 Task: Review and manage tasks labeled 'Urgency' and 'Team-Score' in Outlook, and check related sent emails.
Action: Mouse moved to (13, 144)
Screenshot: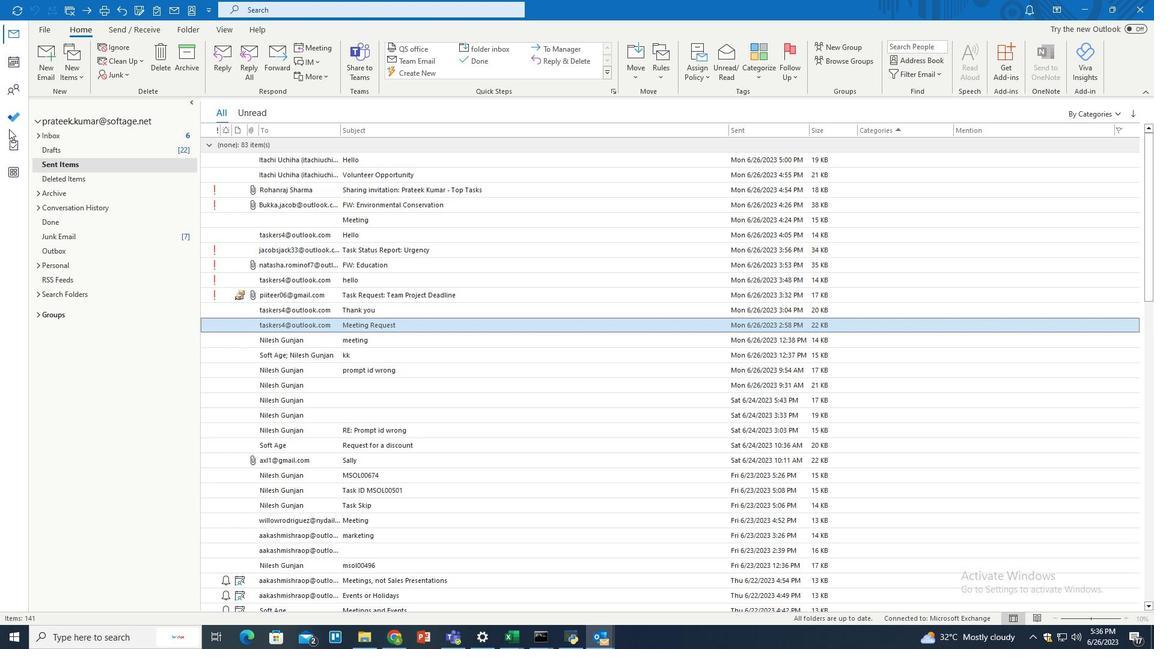 
Action: Mouse pressed left at (13, 144)
Screenshot: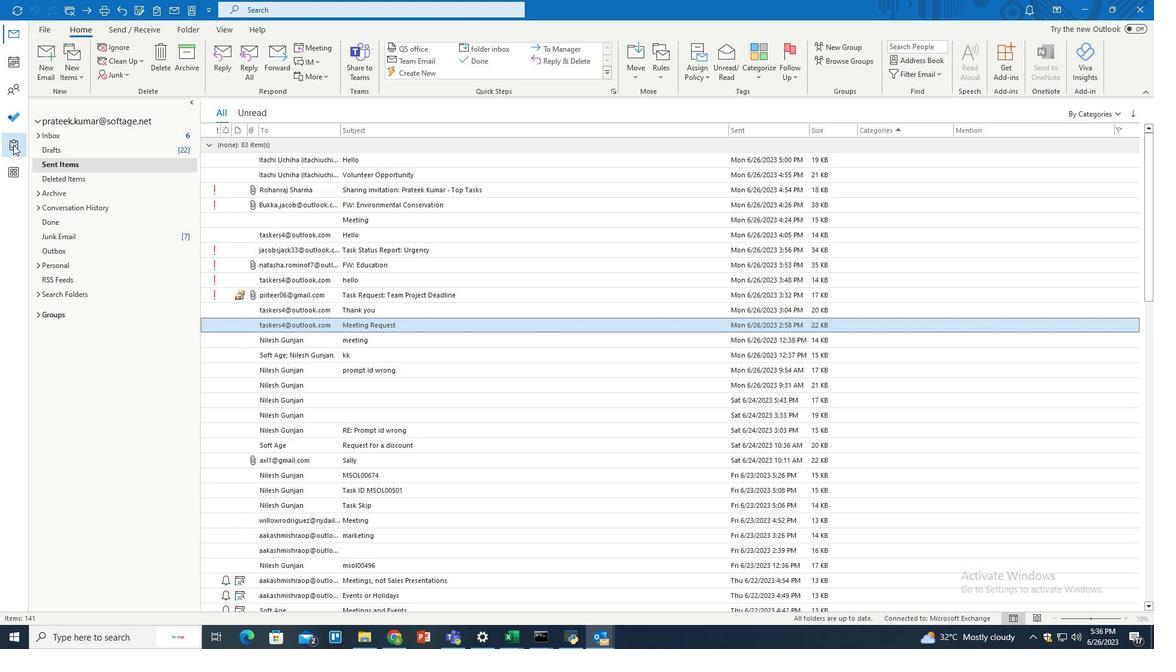 
Action: Mouse moved to (223, 27)
Screenshot: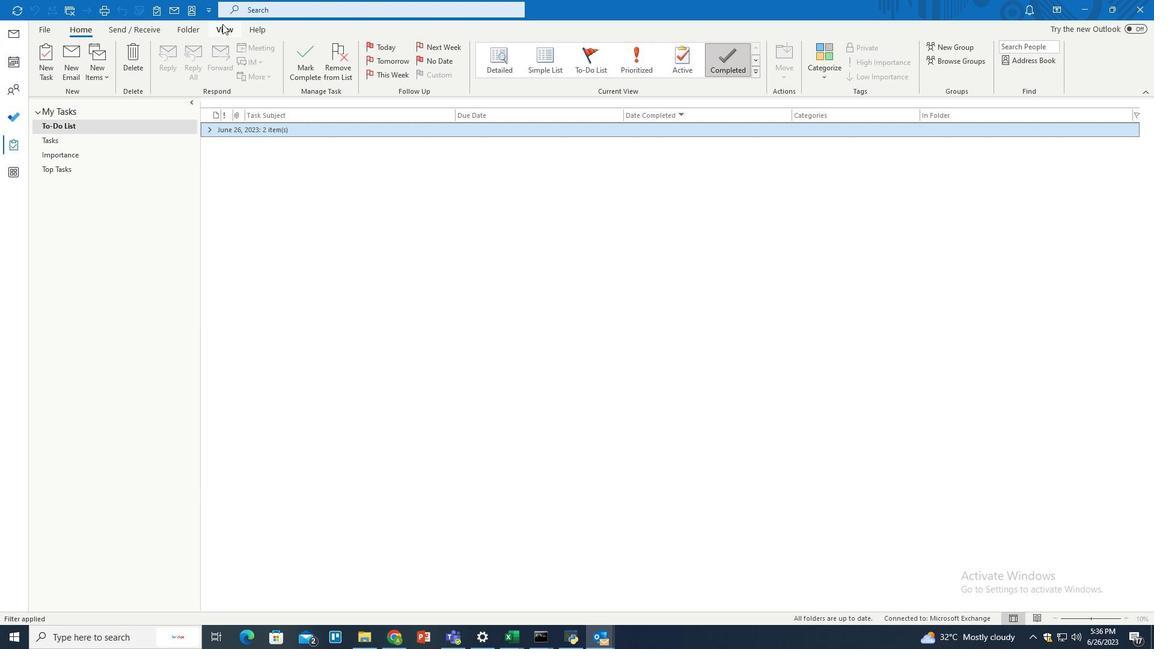 
Action: Mouse pressed left at (223, 27)
Screenshot: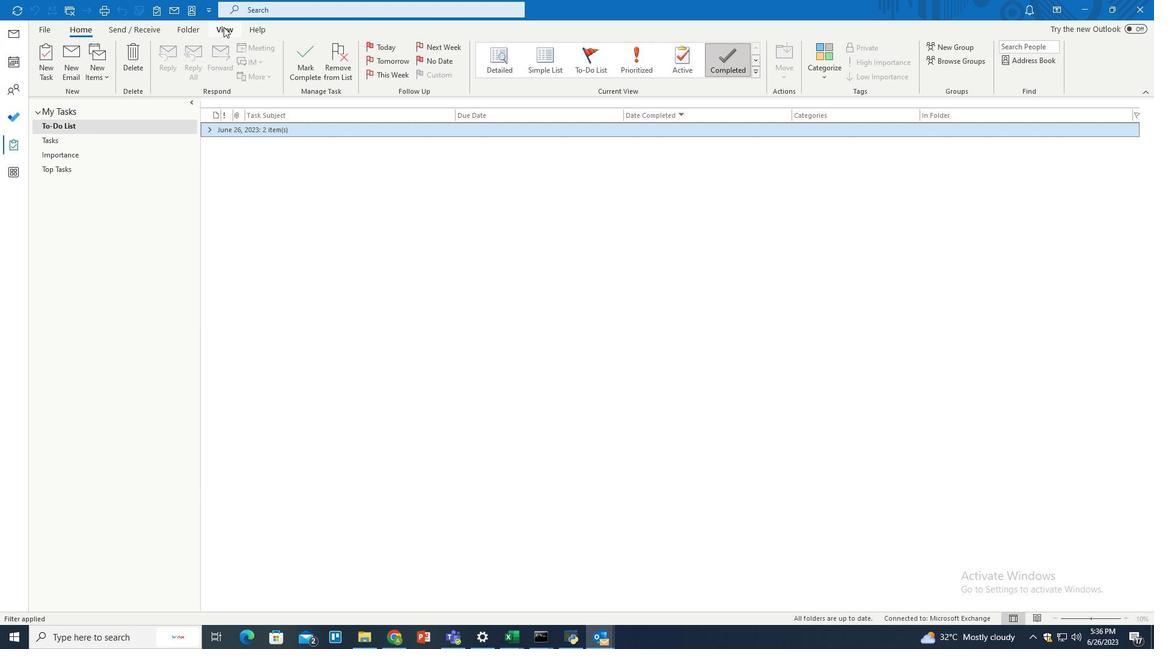 
Action: Mouse moved to (73, 108)
Screenshot: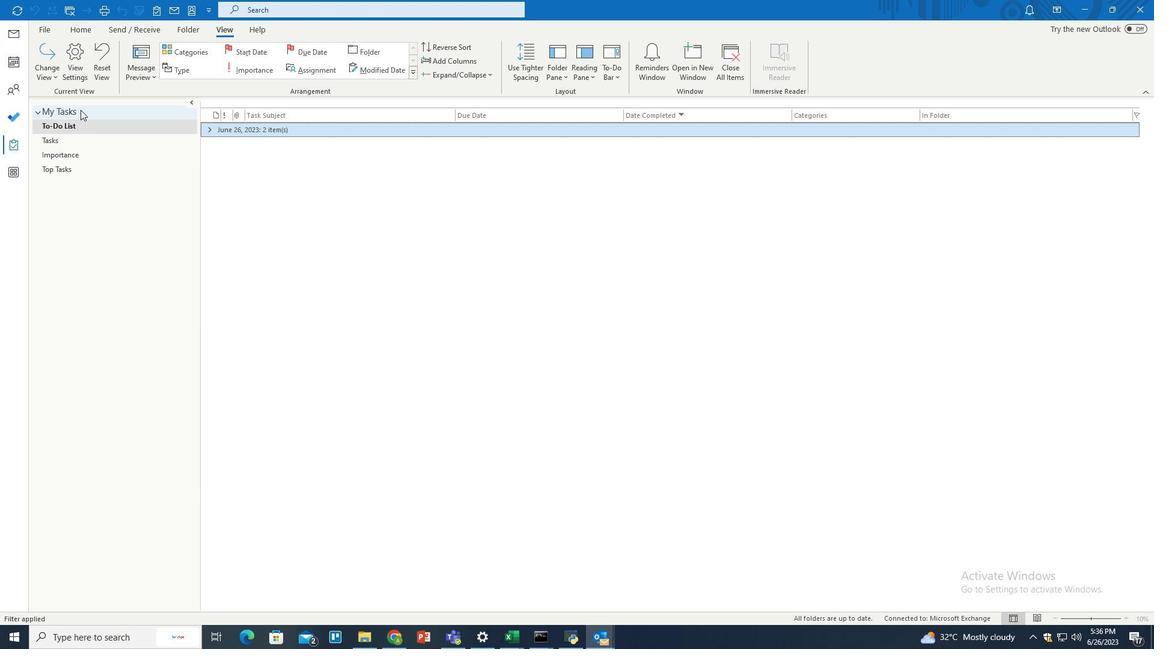 
Action: Mouse pressed left at (73, 108)
Screenshot: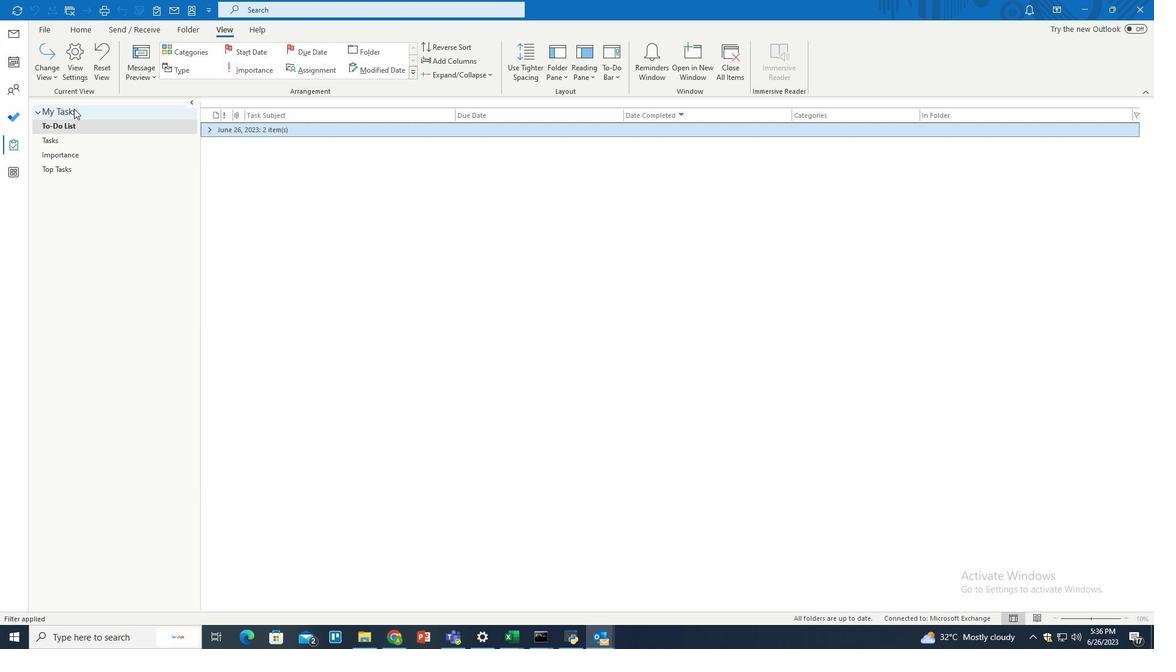 
Action: Mouse moved to (487, 78)
Screenshot: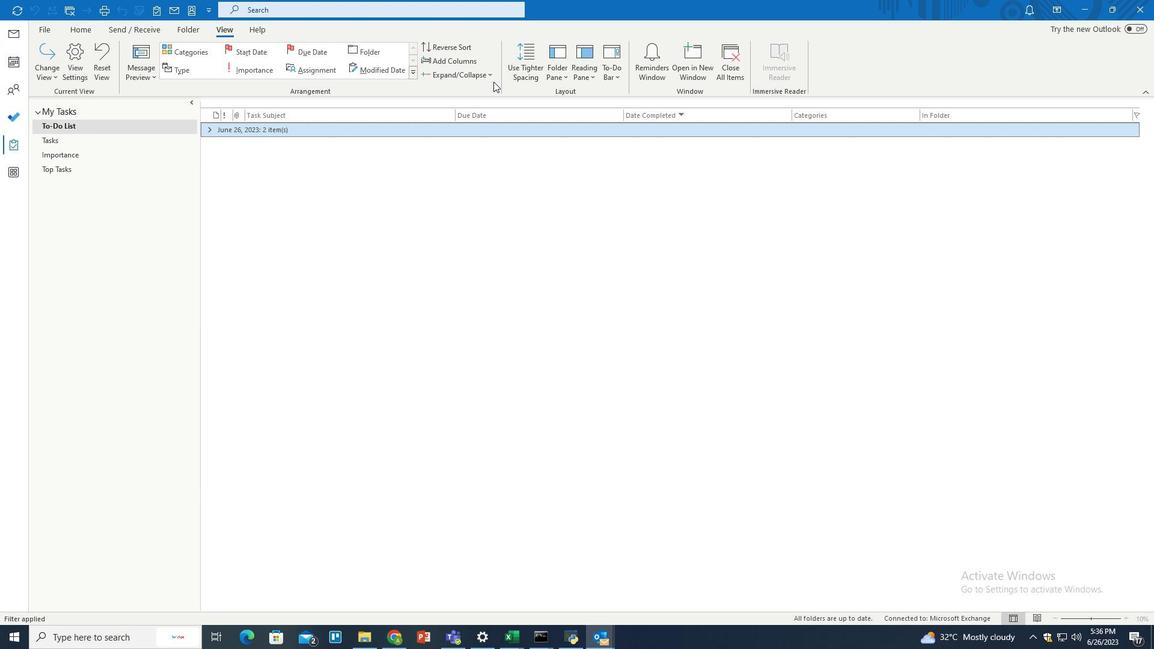 
Action: Mouse pressed left at (487, 78)
Screenshot: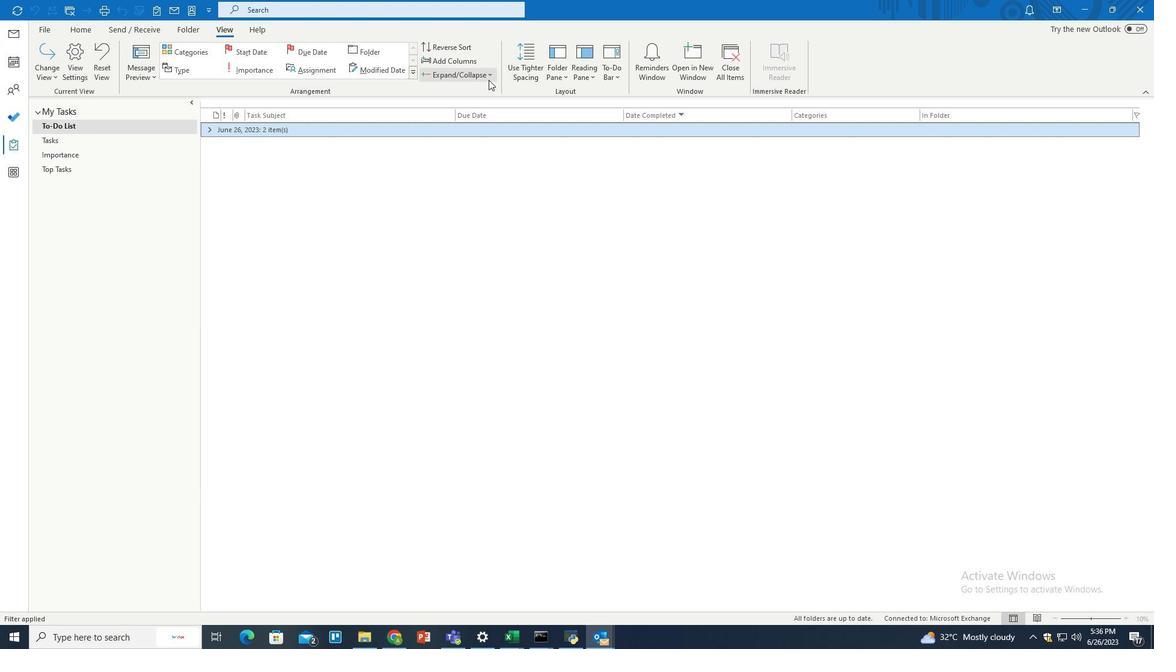 
Action: Mouse moved to (482, 126)
Screenshot: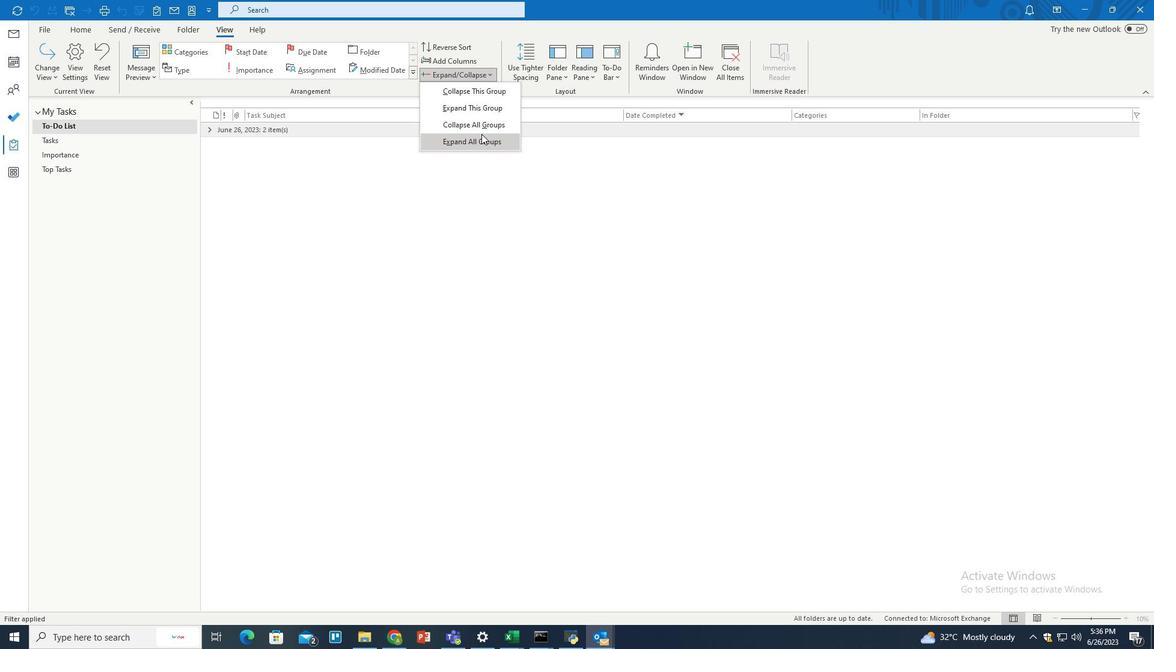 
Action: Mouse pressed left at (482, 126)
Screenshot: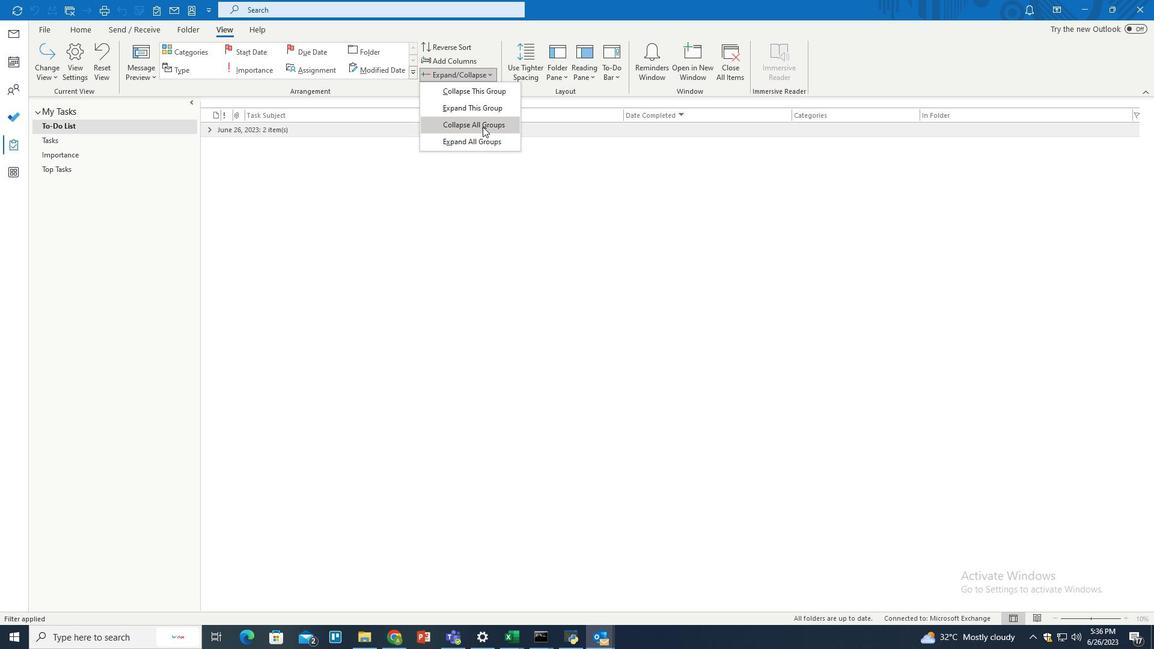 
Action: Mouse moved to (116, 128)
Screenshot: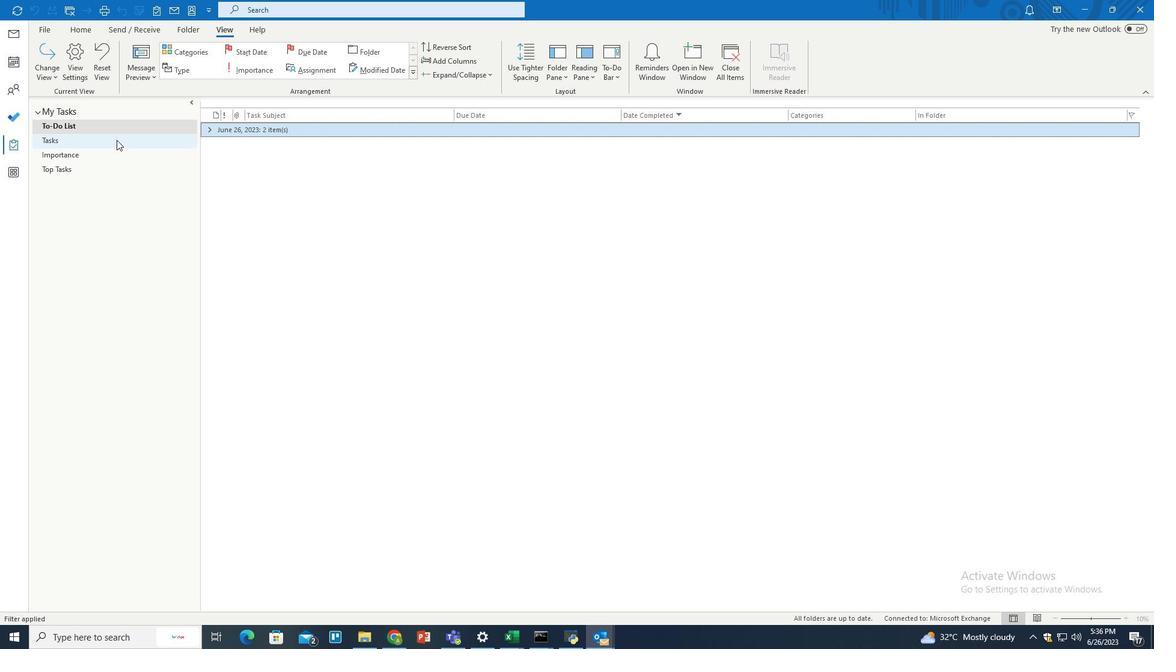 
Action: Mouse pressed left at (116, 128)
Screenshot: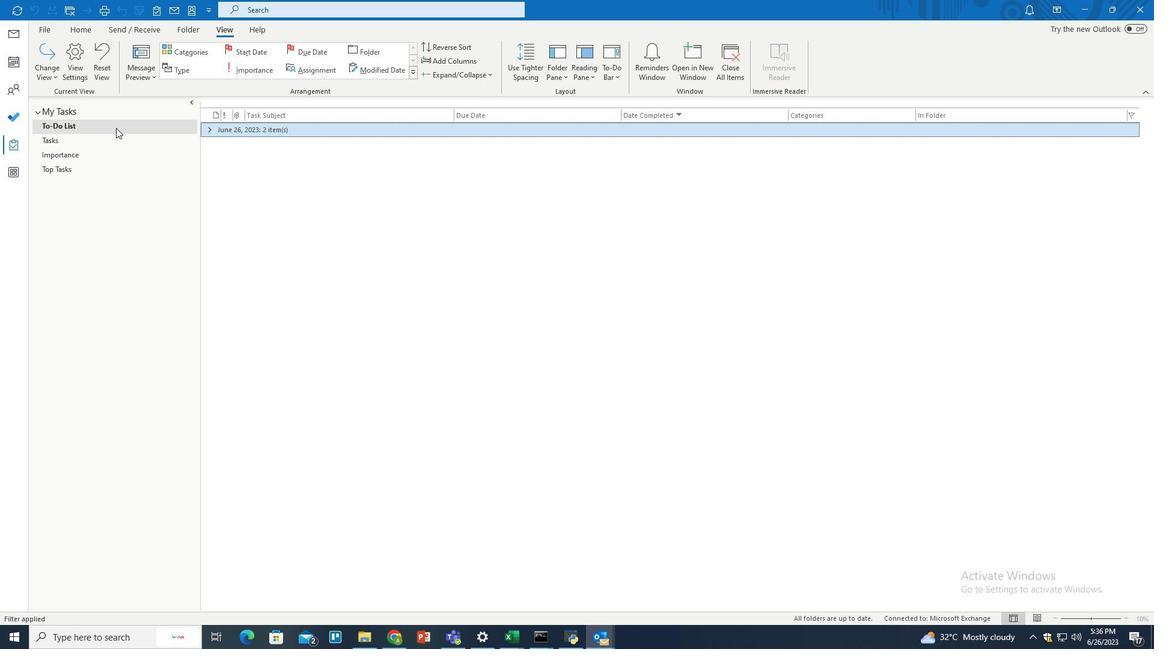 
Action: Mouse moved to (465, 78)
Screenshot: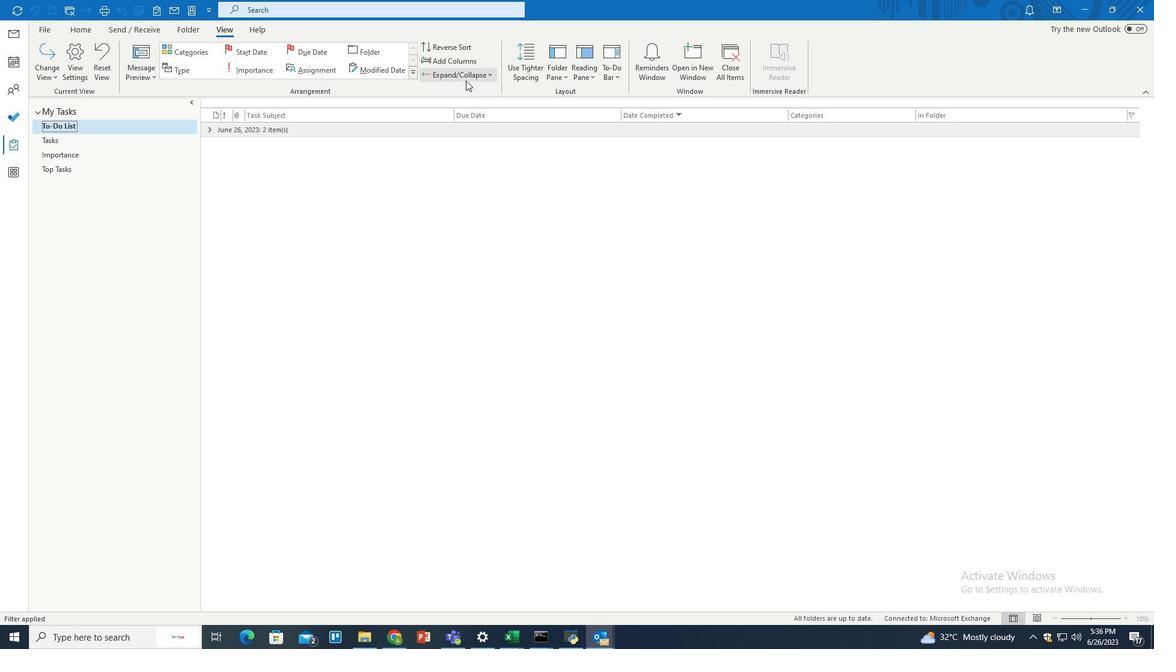 
Action: Mouse pressed left at (465, 78)
Screenshot: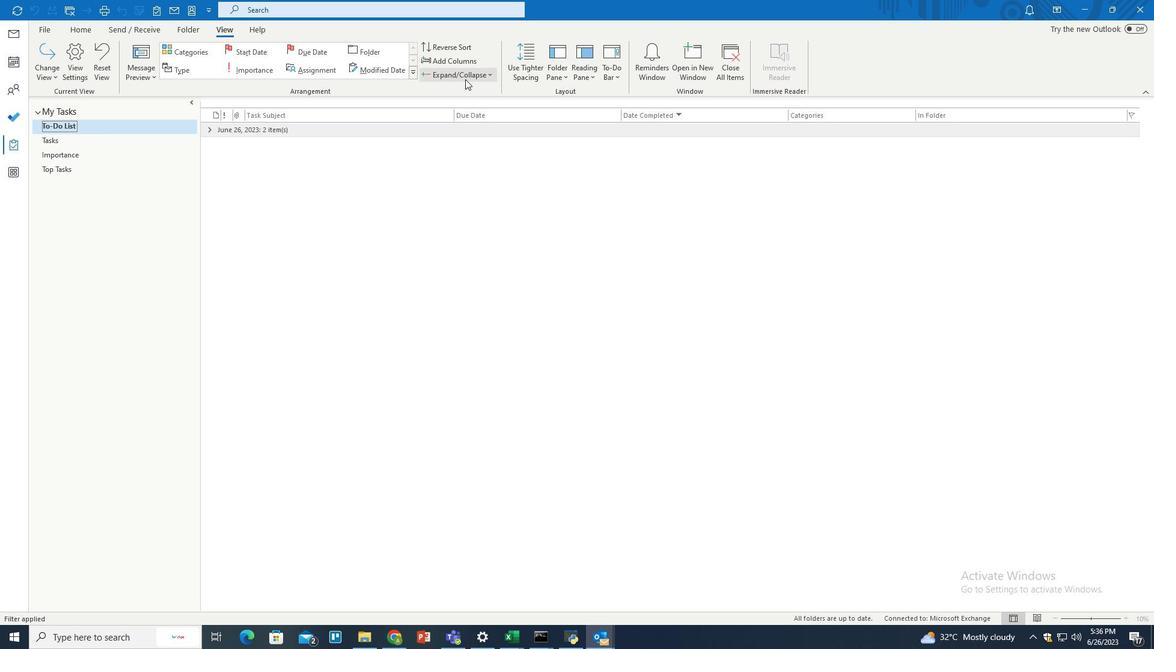 
Action: Mouse moved to (470, 110)
Screenshot: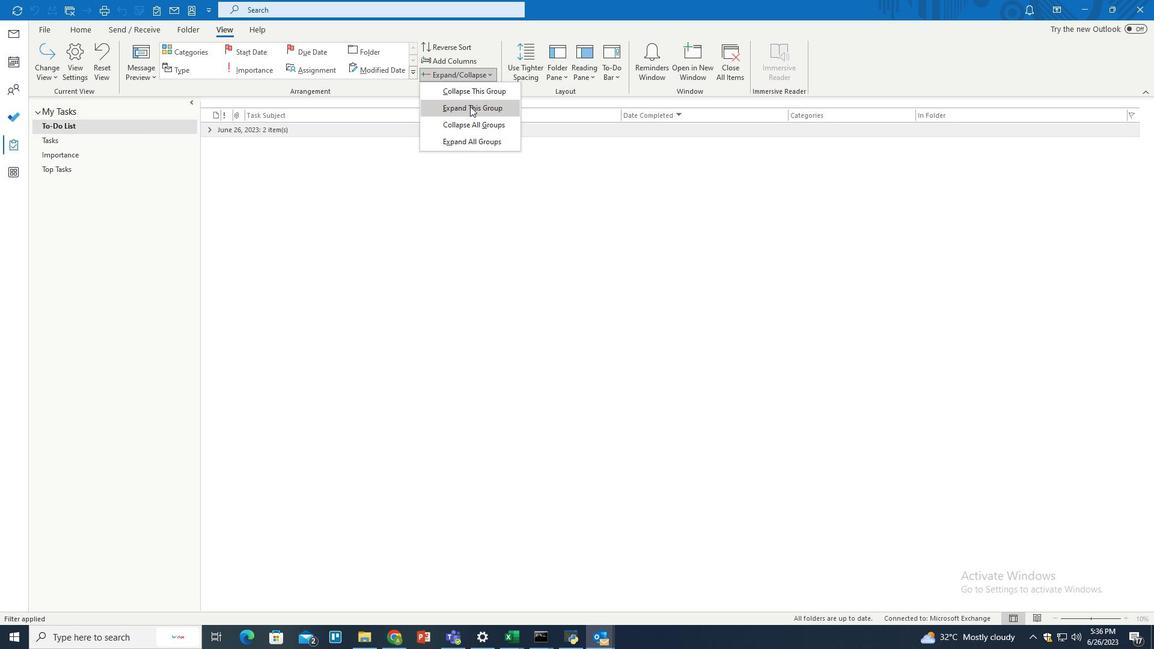 
Action: Mouse pressed left at (470, 110)
Screenshot: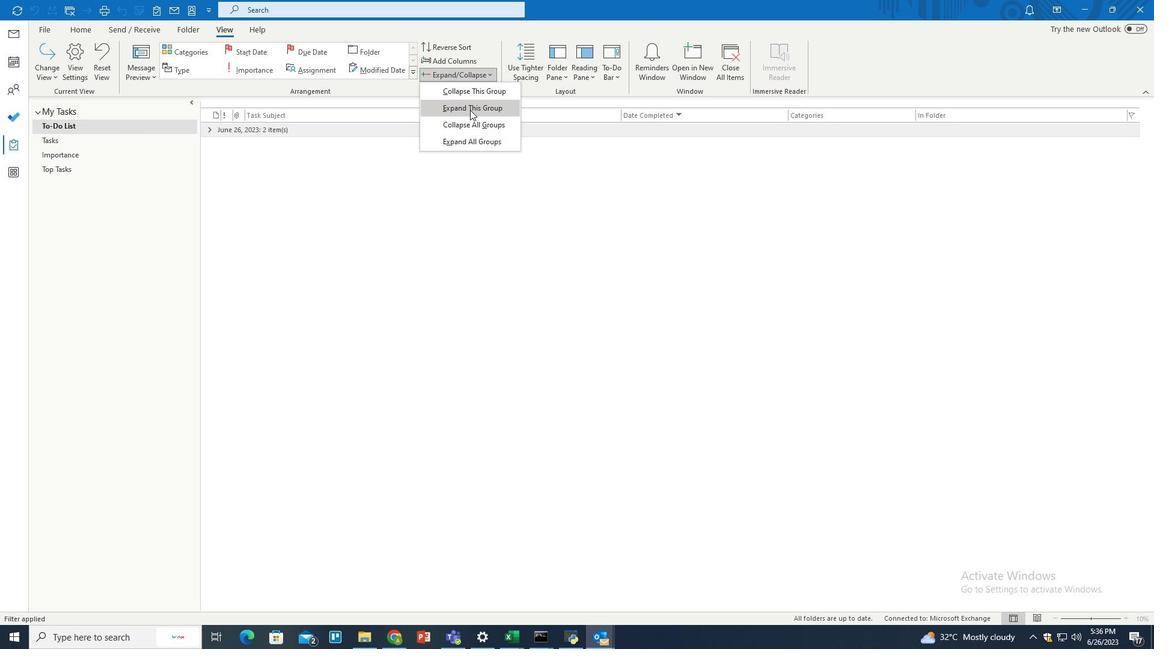 
